 Task: Create a sub task System Test and UAT for the task  Create a new online platform for online art sales in the project ArchBridge , assign it to team member softage.4@softage.net and update the status of the sub task to  Completed , set the priority of the sub task to High
Action: Mouse moved to (460, 345)
Screenshot: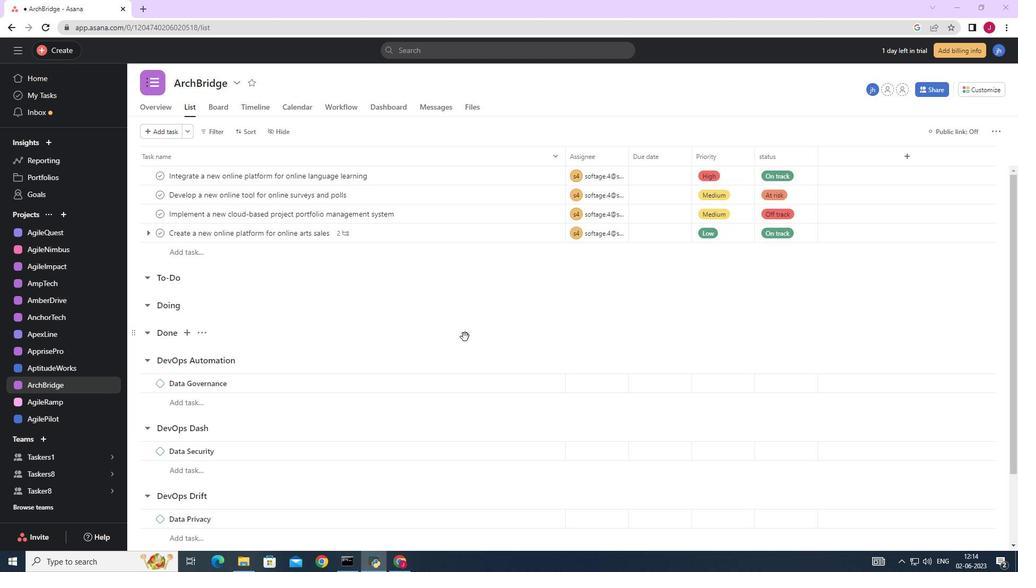 
Action: Mouse scrolled (460, 345) with delta (0, 0)
Screenshot: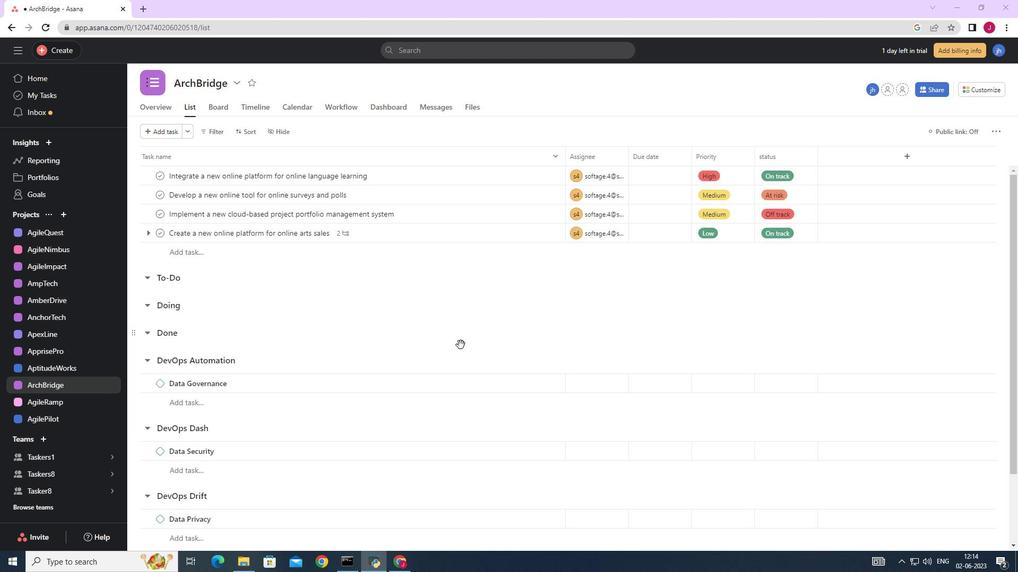 
Action: Mouse scrolled (460, 345) with delta (0, 0)
Screenshot: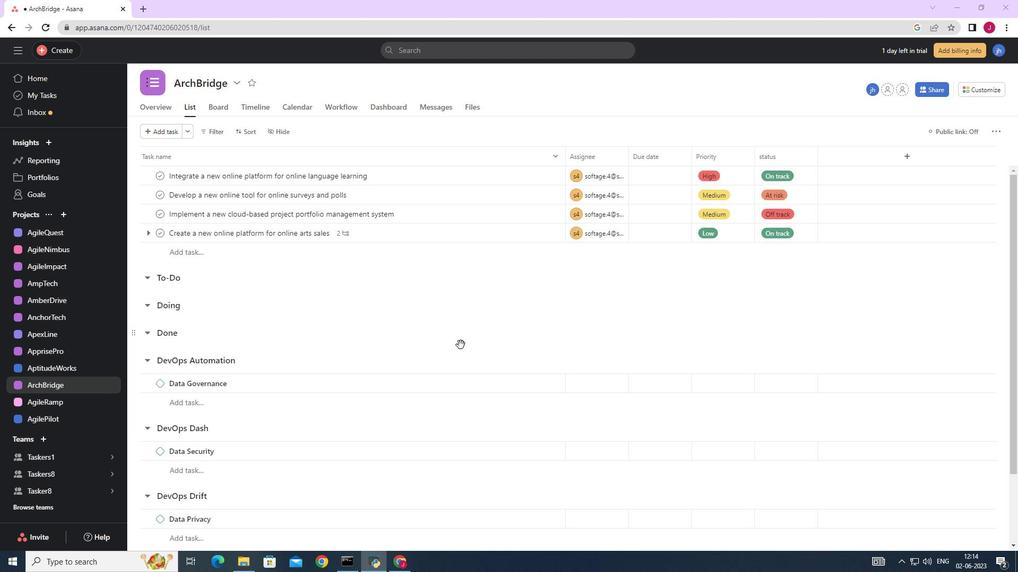 
Action: Mouse scrolled (460, 345) with delta (0, 0)
Screenshot: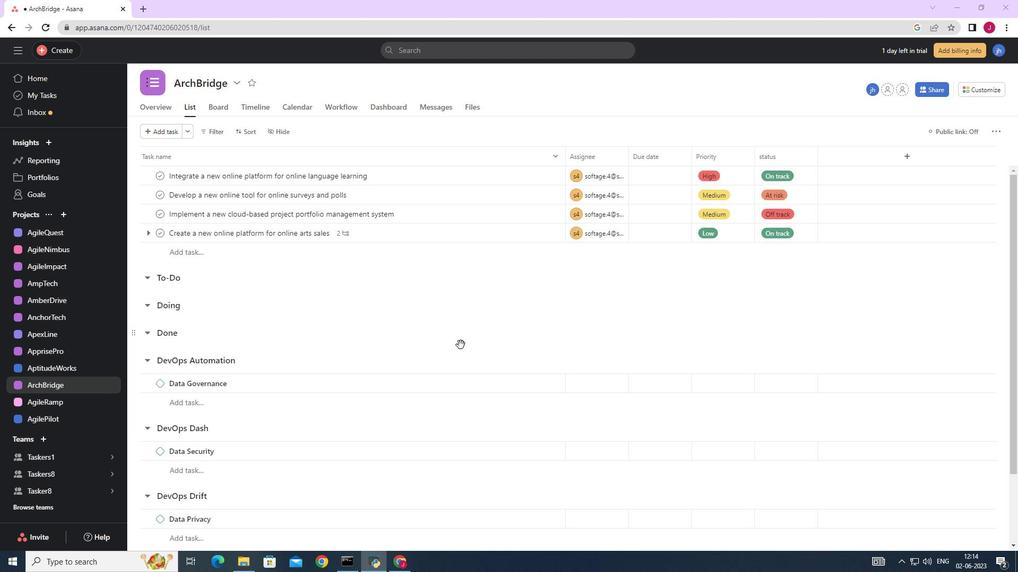 
Action: Mouse moved to (512, 236)
Screenshot: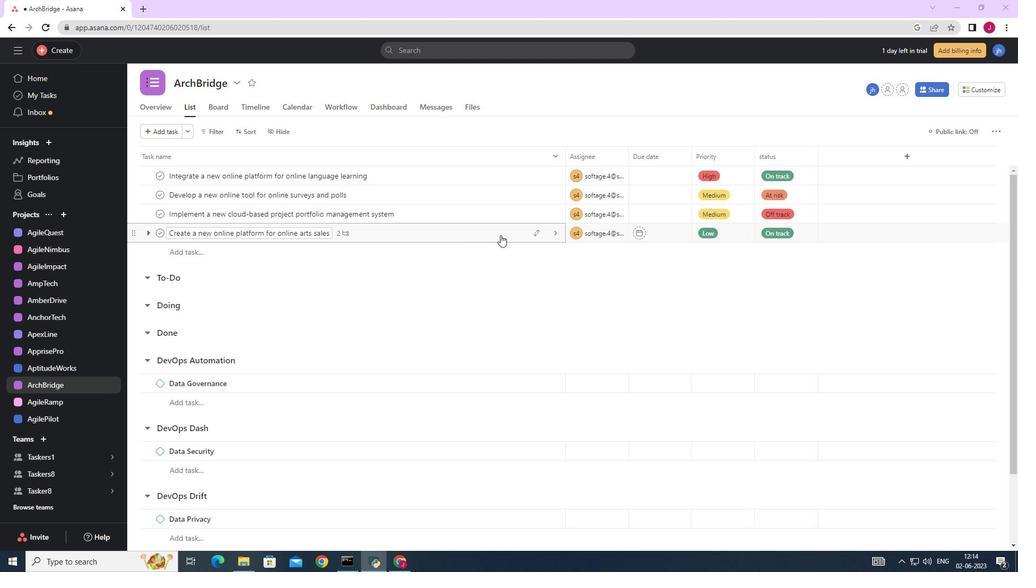 
Action: Mouse pressed left at (512, 236)
Screenshot: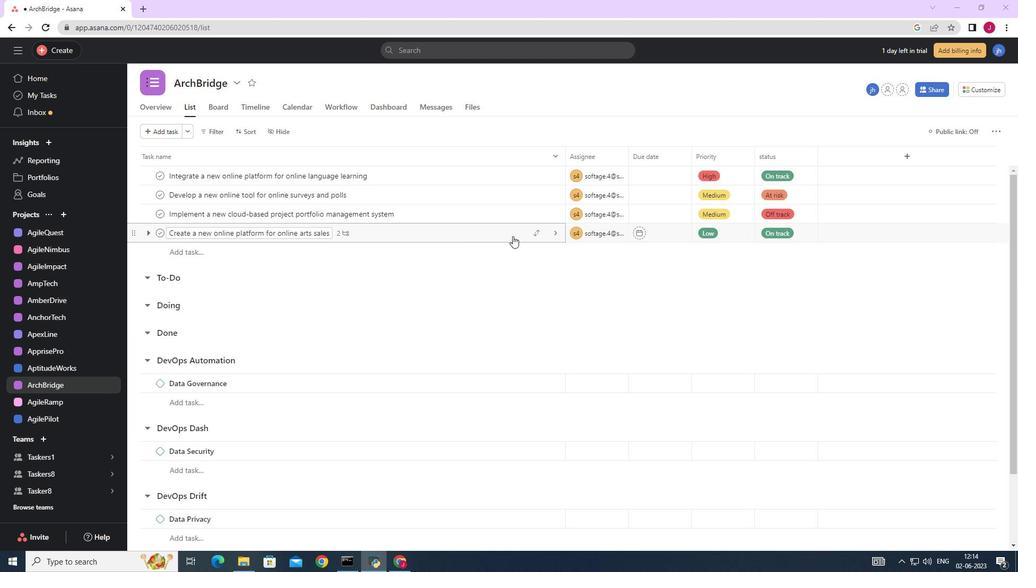 
Action: Mouse moved to (837, 350)
Screenshot: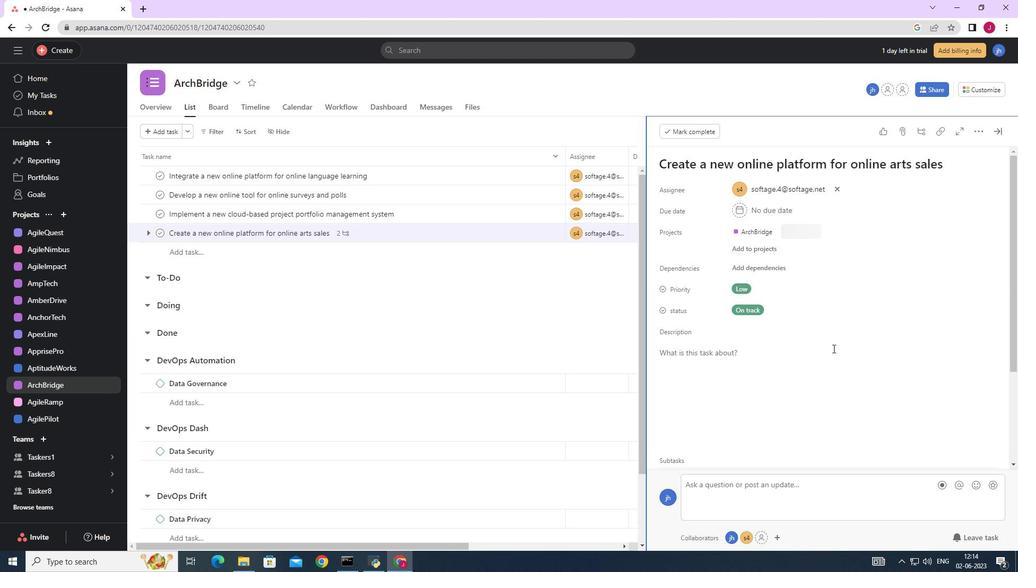
Action: Mouse scrolled (837, 349) with delta (0, 0)
Screenshot: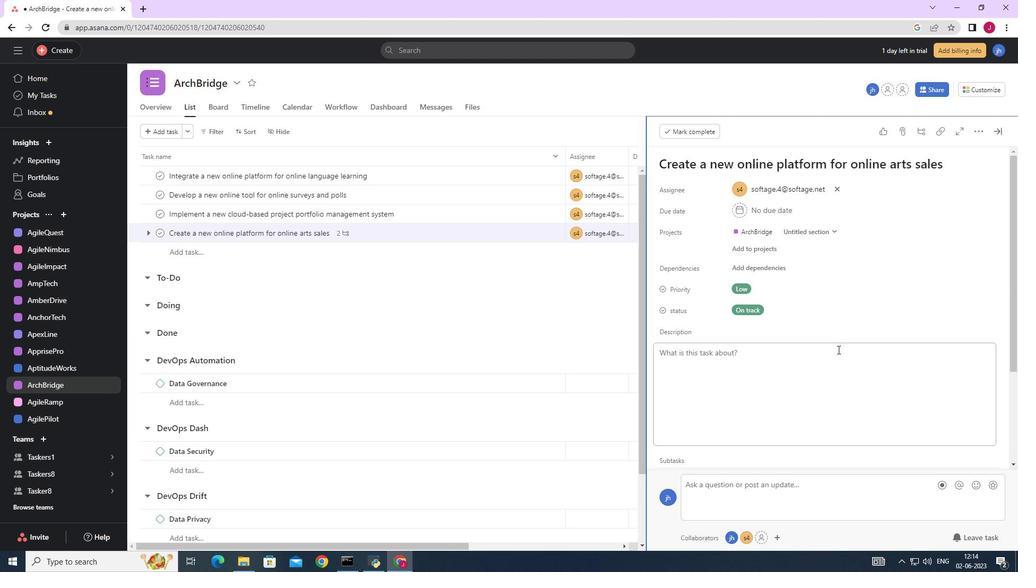 
Action: Mouse scrolled (837, 349) with delta (0, 0)
Screenshot: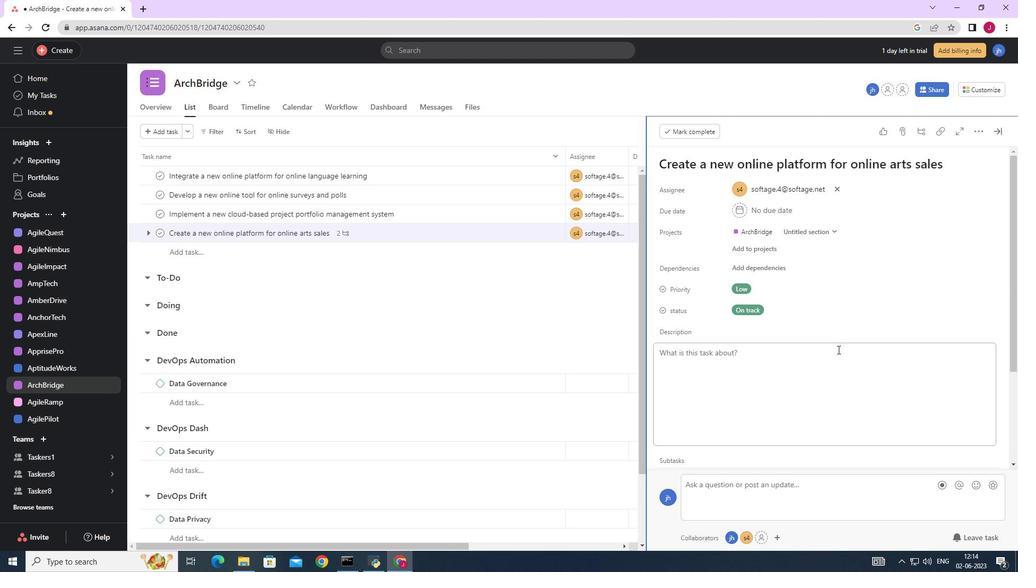 
Action: Mouse scrolled (837, 349) with delta (0, 0)
Screenshot: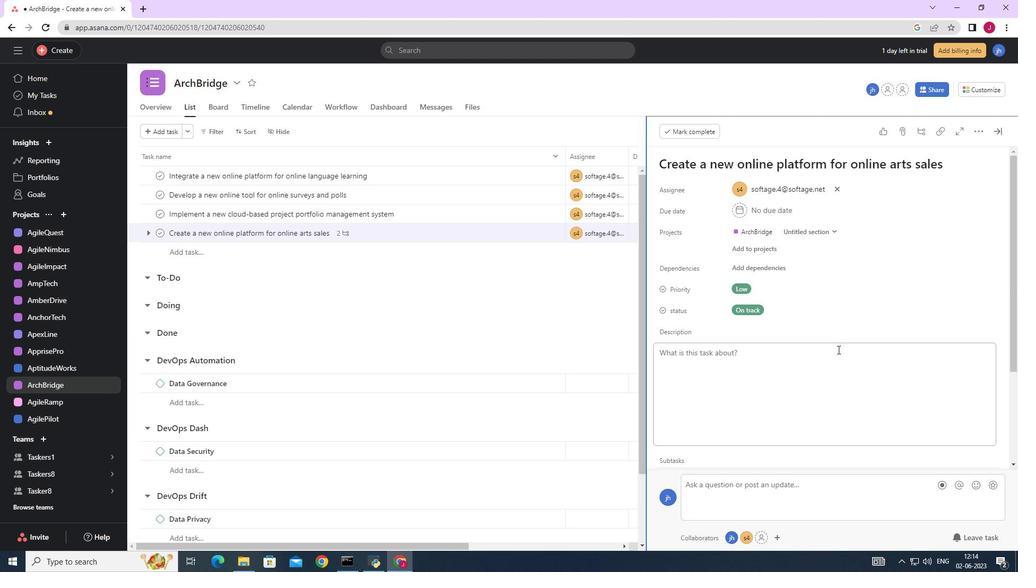 
Action: Mouse scrolled (837, 349) with delta (0, 0)
Screenshot: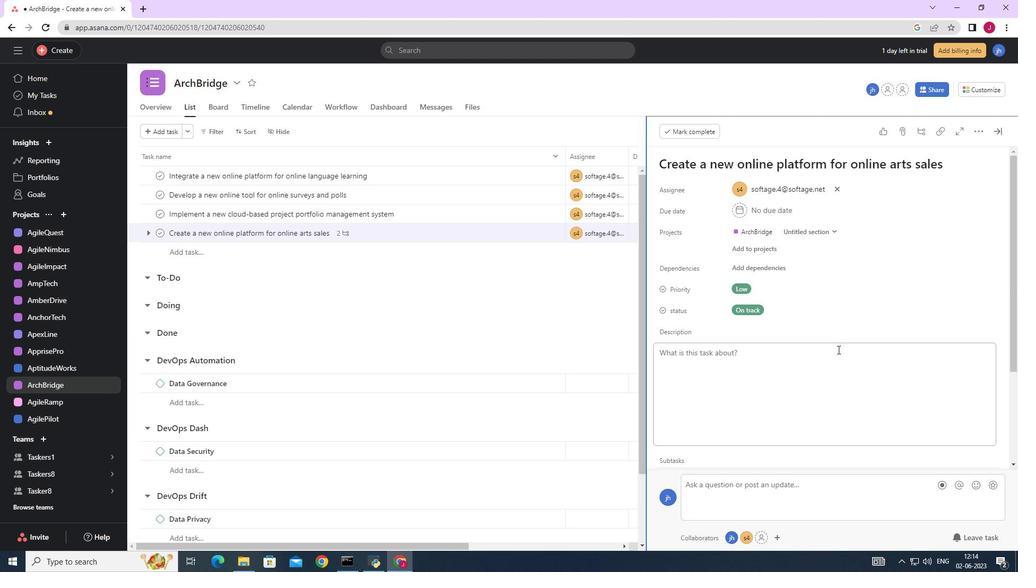
Action: Mouse scrolled (837, 349) with delta (0, 0)
Screenshot: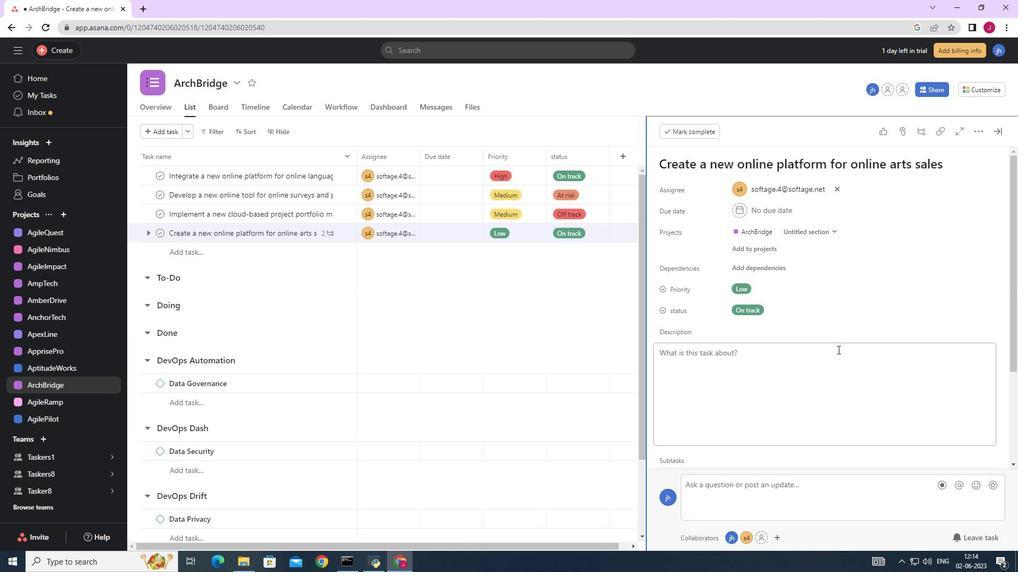 
Action: Mouse scrolled (837, 349) with delta (0, 0)
Screenshot: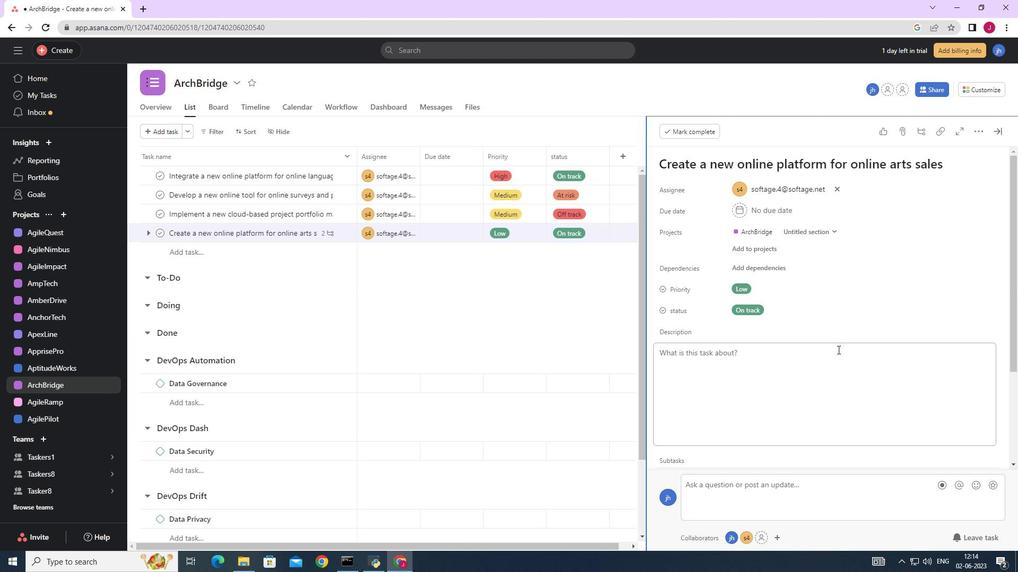 
Action: Mouse moved to (697, 388)
Screenshot: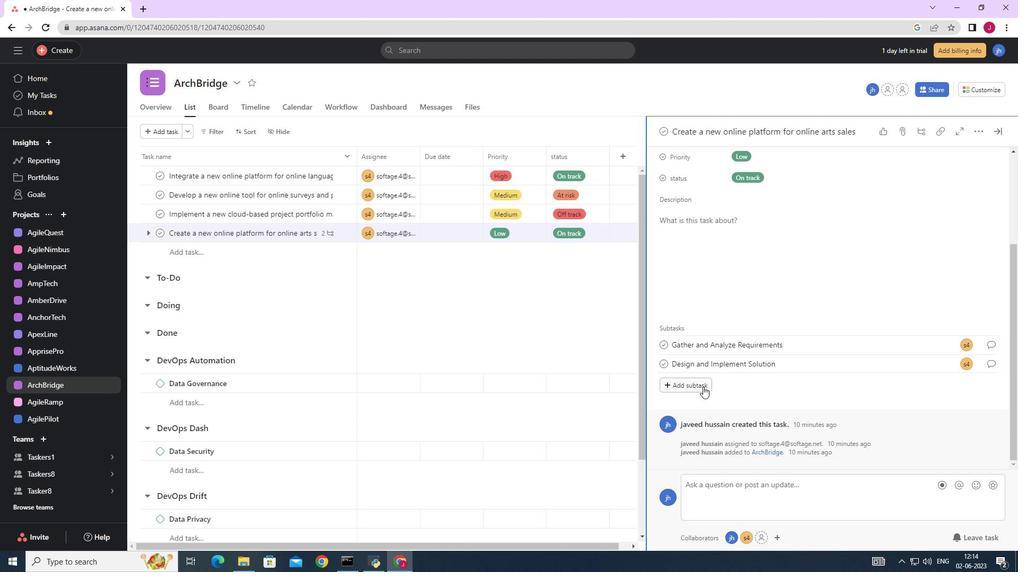 
Action: Mouse pressed left at (697, 388)
Screenshot: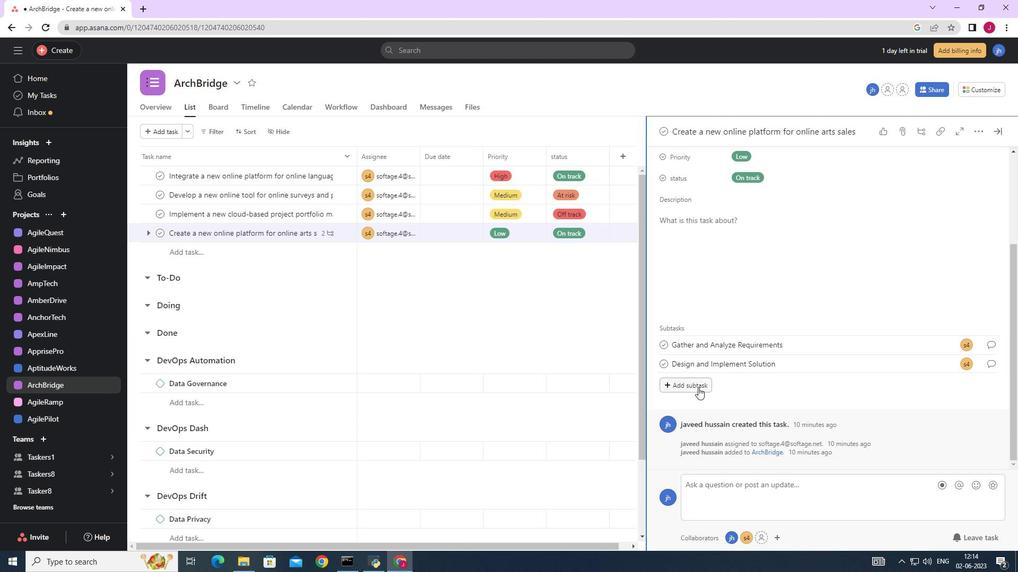 
Action: Key pressed <Key.caps_lock>S<Key.caps_lock>ystem<Key.space><Key.caps_lock>T<Key.caps_lock>est<Key.space>and<Key.space><Key.caps_lock>UAT
Screenshot: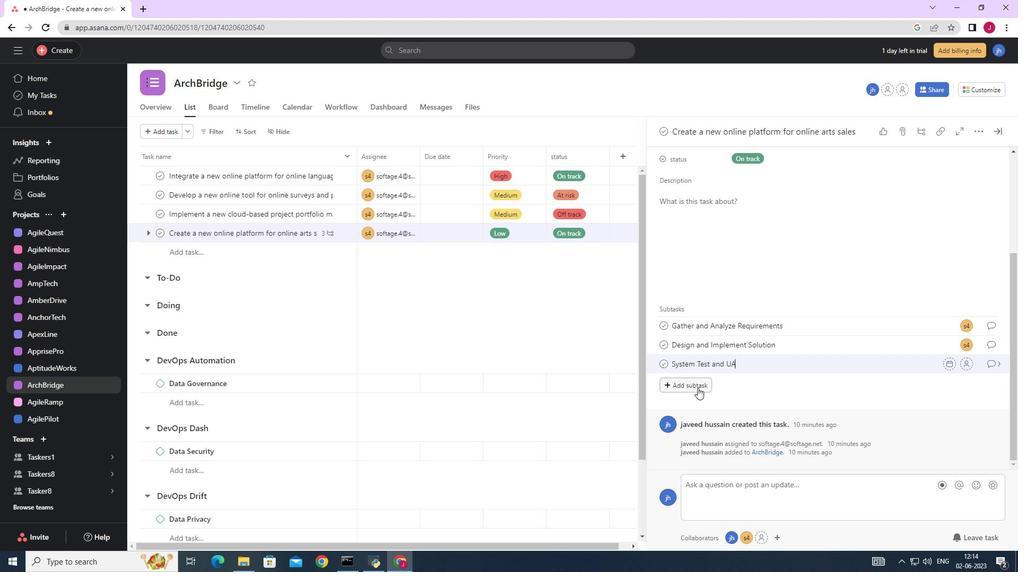 
Action: Mouse moved to (968, 365)
Screenshot: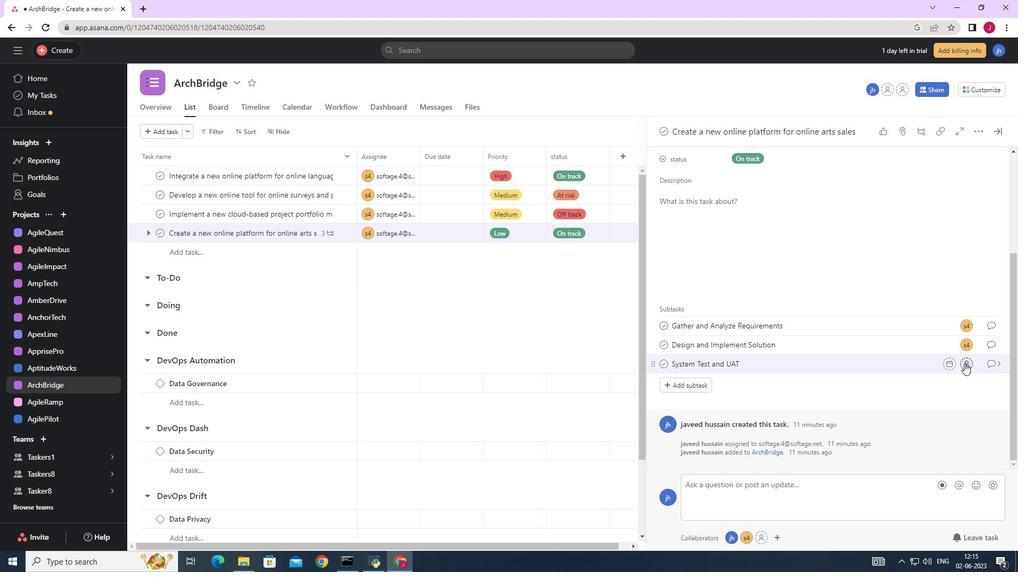 
Action: Mouse pressed left at (968, 365)
Screenshot: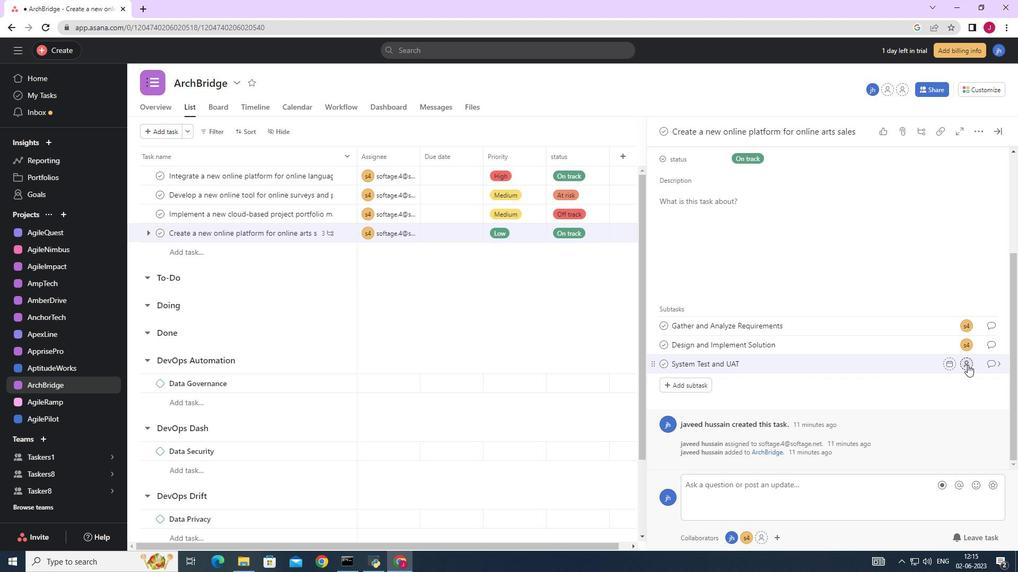 
Action: Key pressed SOAFTAGE.4
Screenshot: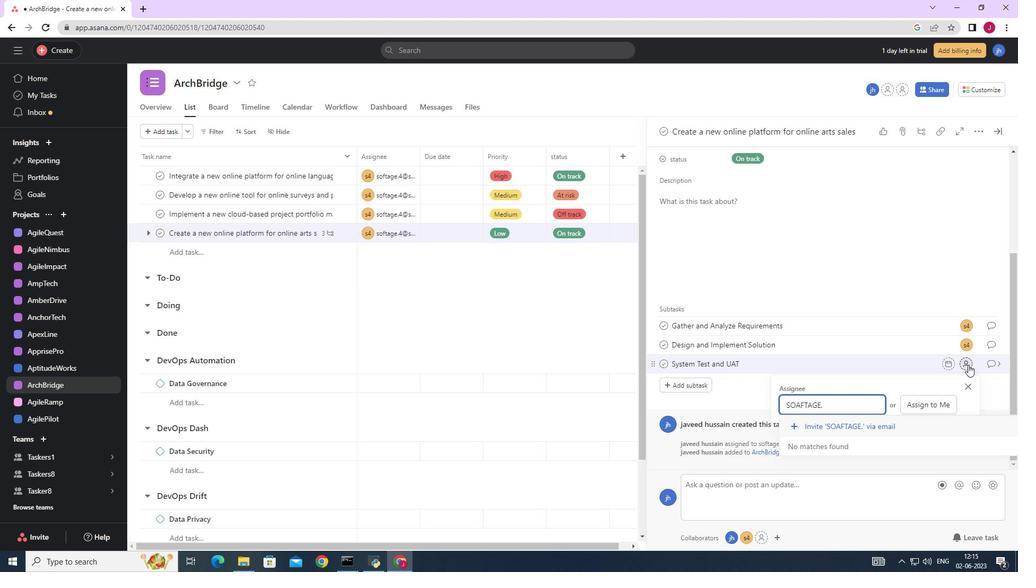 
Action: Mouse moved to (828, 412)
Screenshot: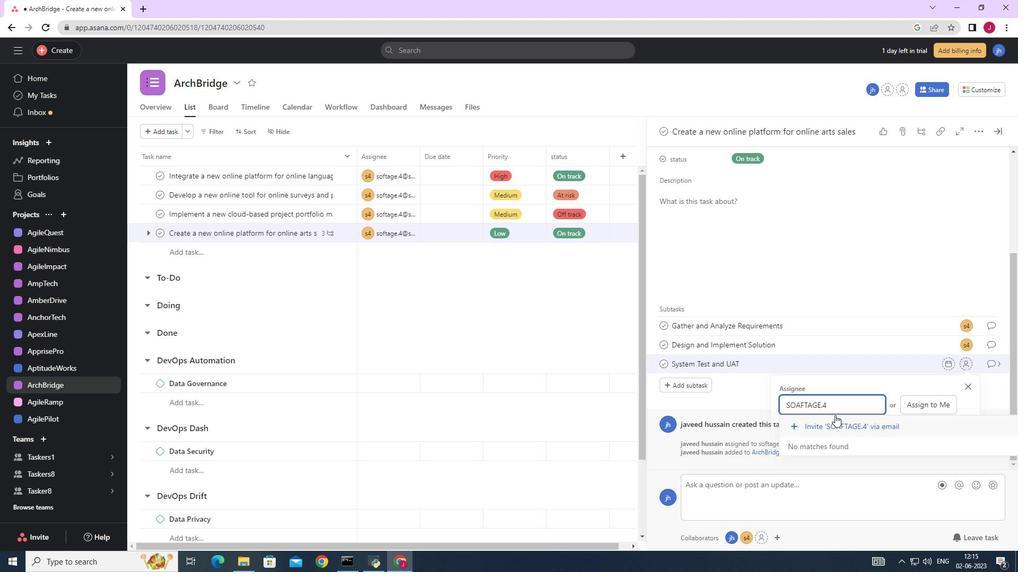 
Action: Key pressed <Key.backspace><Key.backspace><Key.backspace><Key.backspace><Key.backspace><Key.backspace><Key.backspace><Key.backspace><Key.backspace><Key.backspace><Key.backspace><Key.backspace><Key.backspace><Key.backspace>SOFTAGE.4
Screenshot: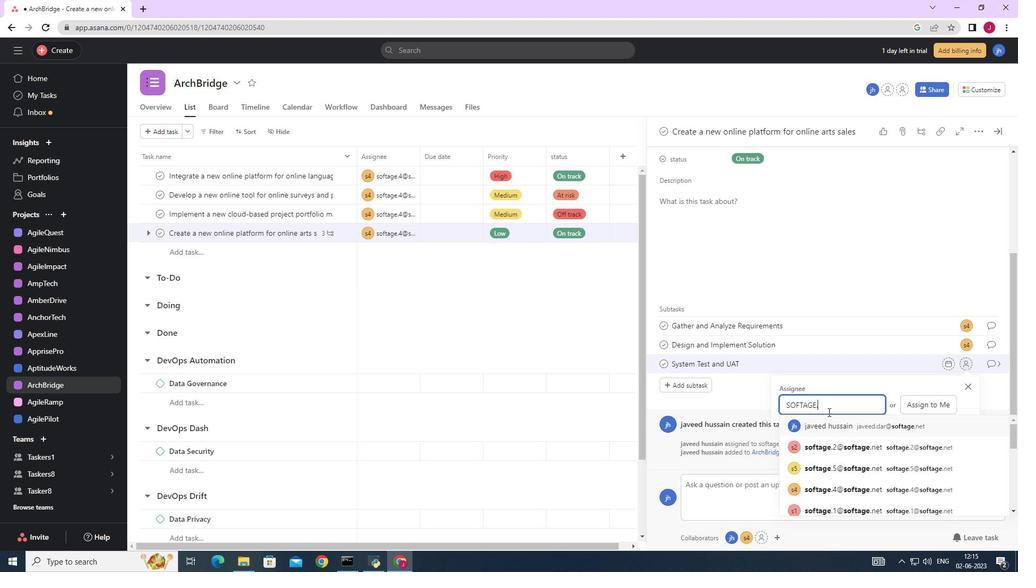 
Action: Mouse moved to (832, 429)
Screenshot: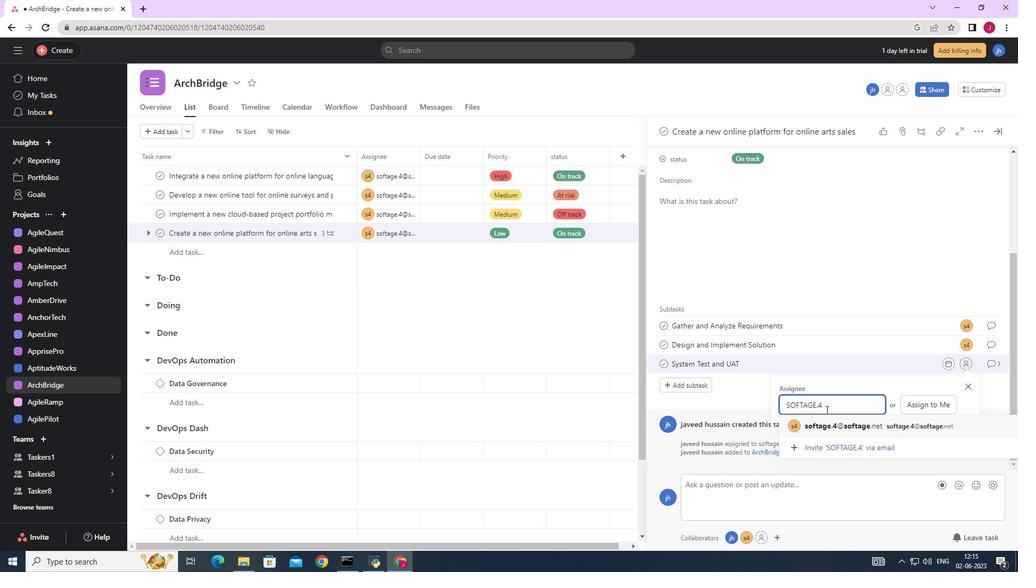 
Action: Mouse pressed left at (832, 429)
Screenshot: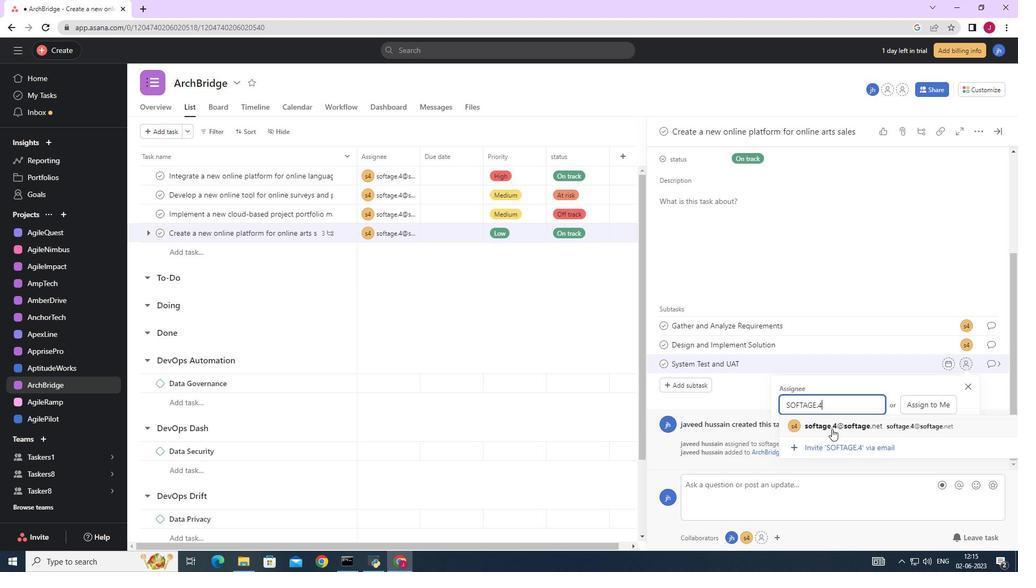 
Action: Mouse moved to (993, 363)
Screenshot: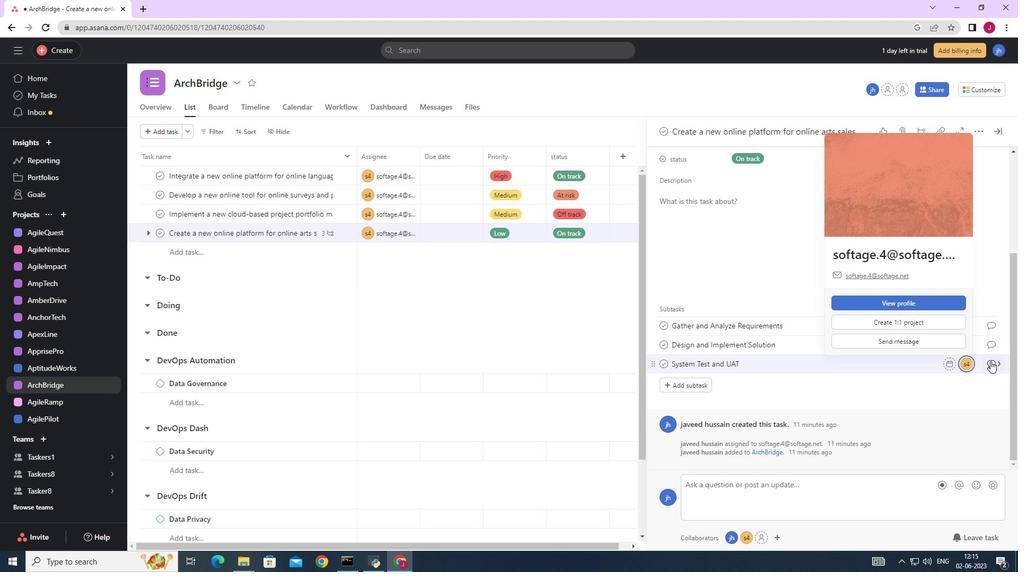 
Action: Mouse pressed left at (993, 363)
Screenshot: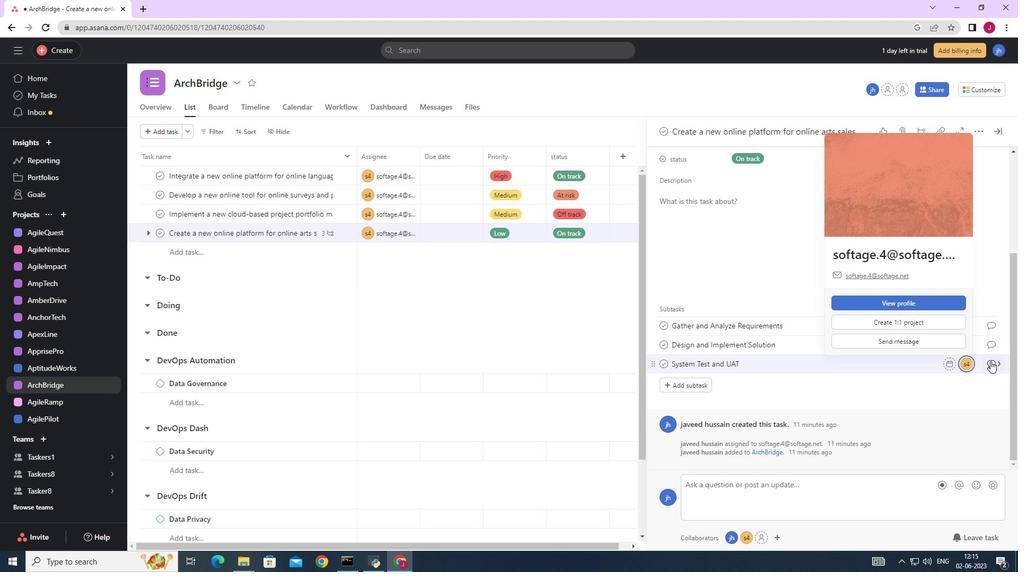 
Action: Mouse moved to (689, 283)
Screenshot: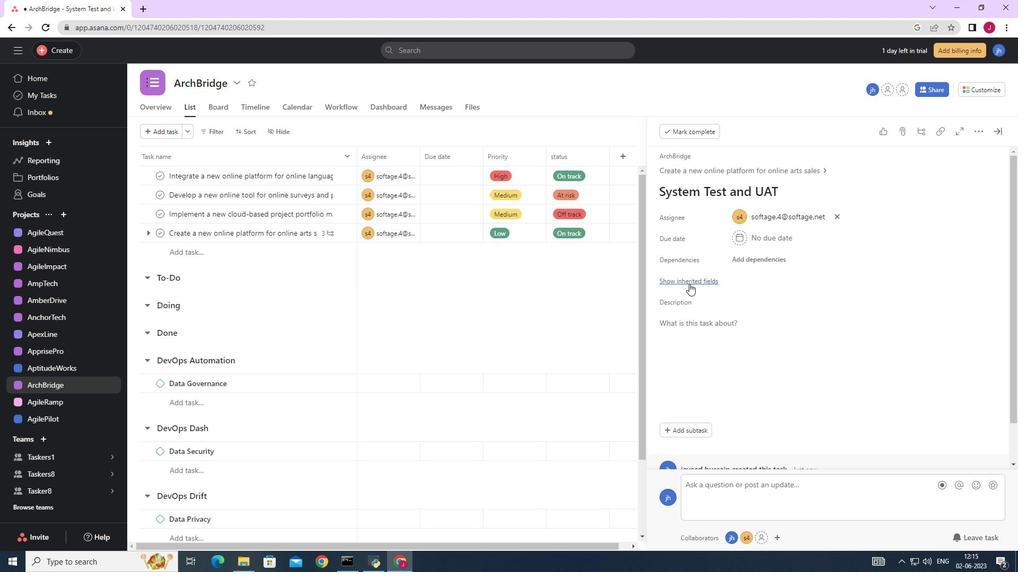 
Action: Mouse pressed left at (689, 283)
Screenshot: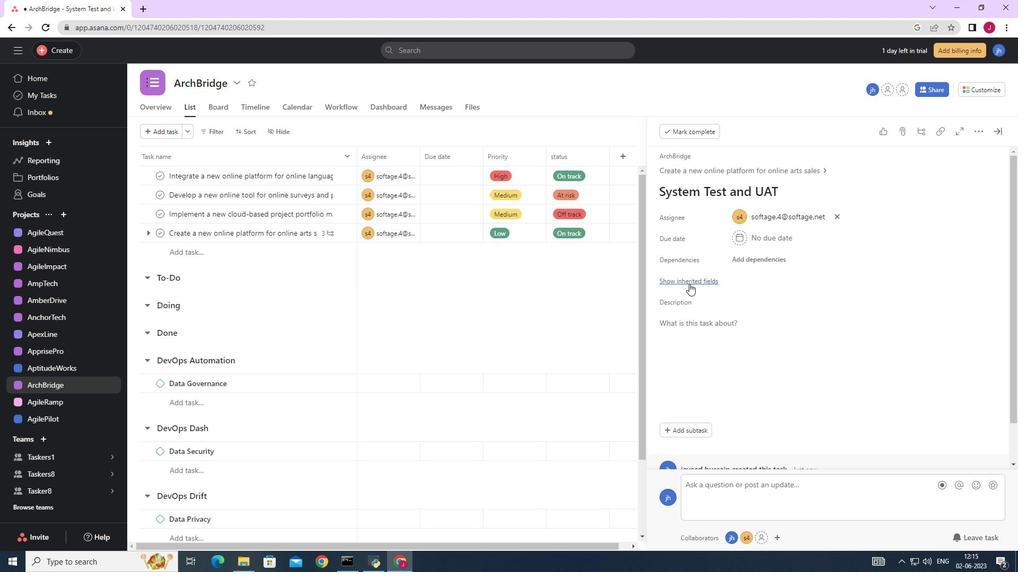 
Action: Mouse moved to (734, 301)
Screenshot: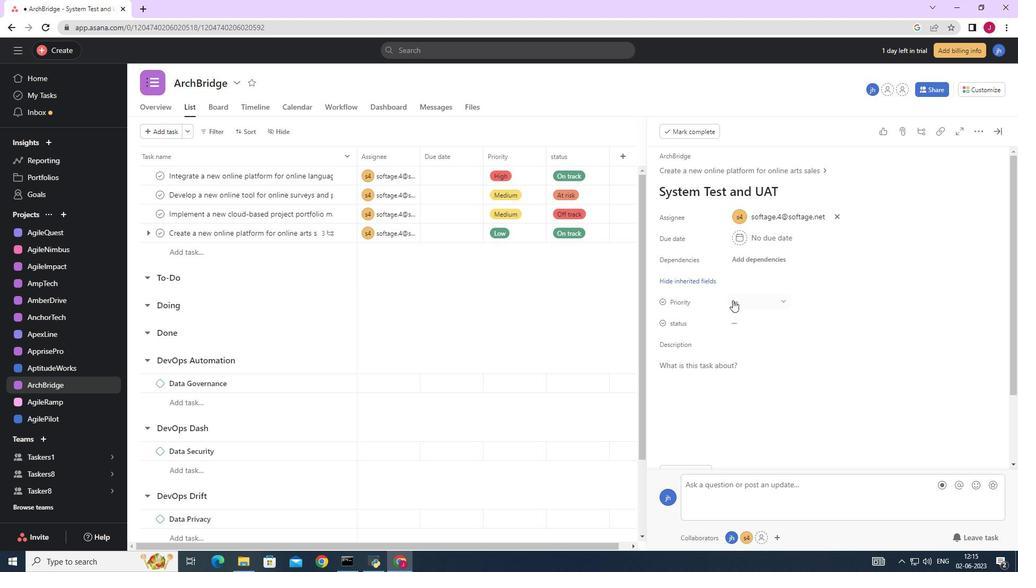 
Action: Mouse pressed left at (734, 301)
Screenshot: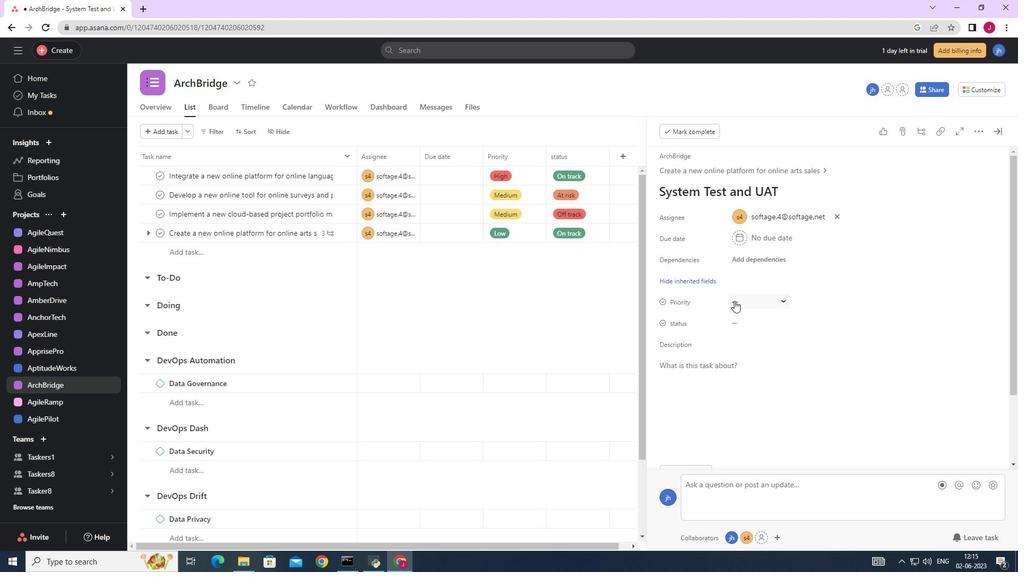 
Action: Mouse moved to (758, 342)
Screenshot: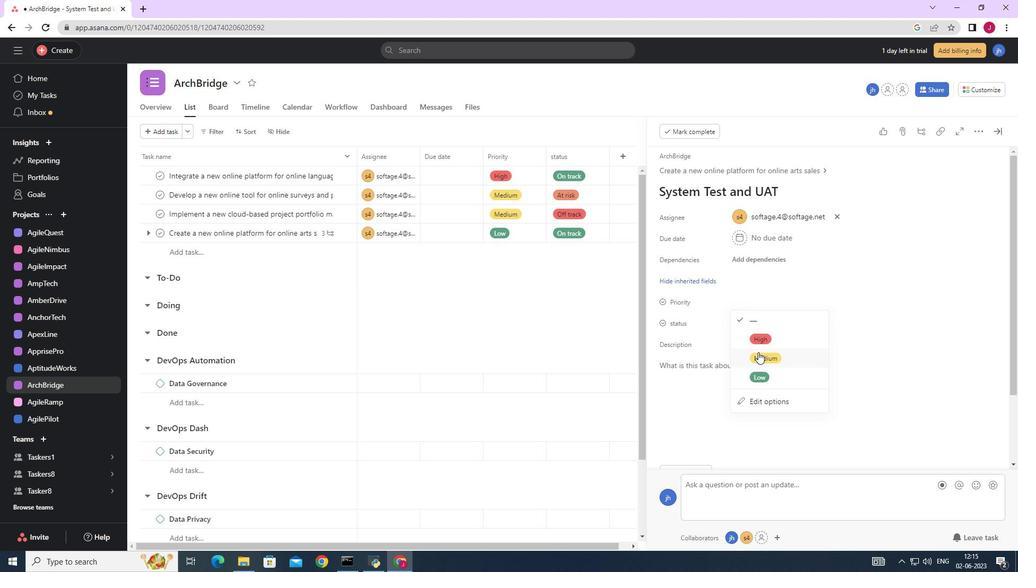 
Action: Mouse pressed left at (758, 342)
Screenshot: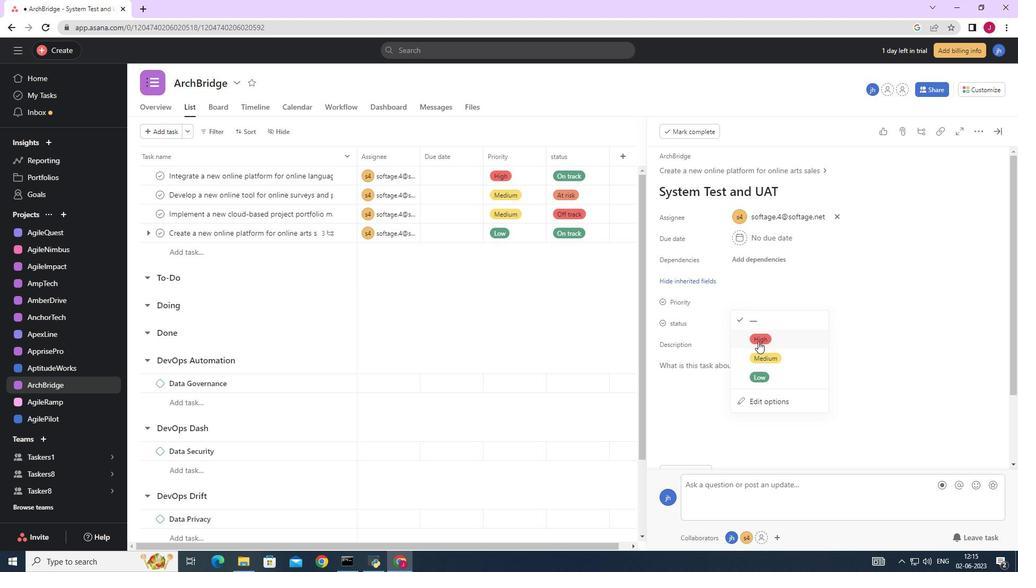
Action: Mouse moved to (746, 319)
Screenshot: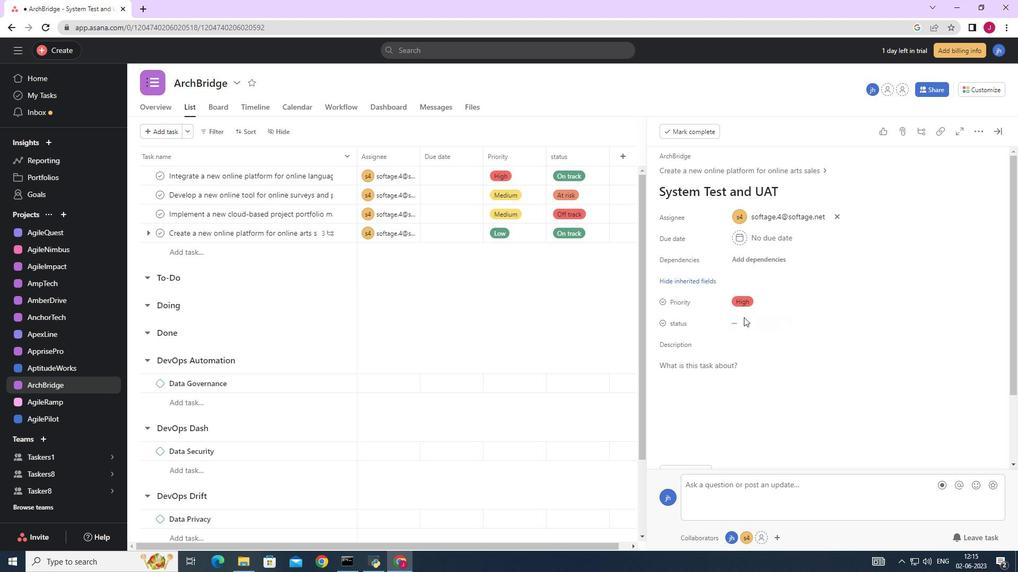 
Action: Mouse pressed left at (746, 319)
Screenshot: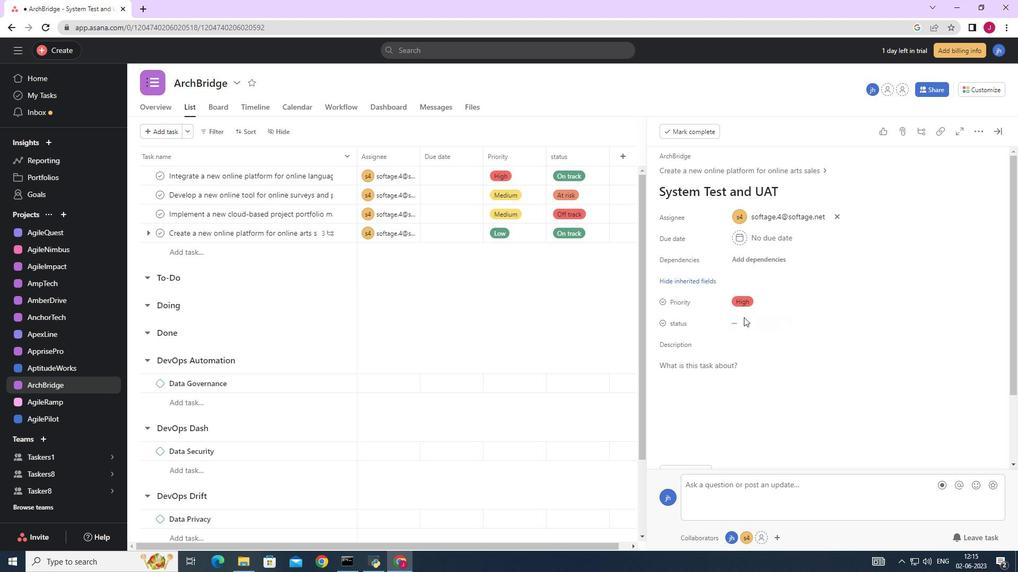 
Action: Mouse moved to (762, 415)
Screenshot: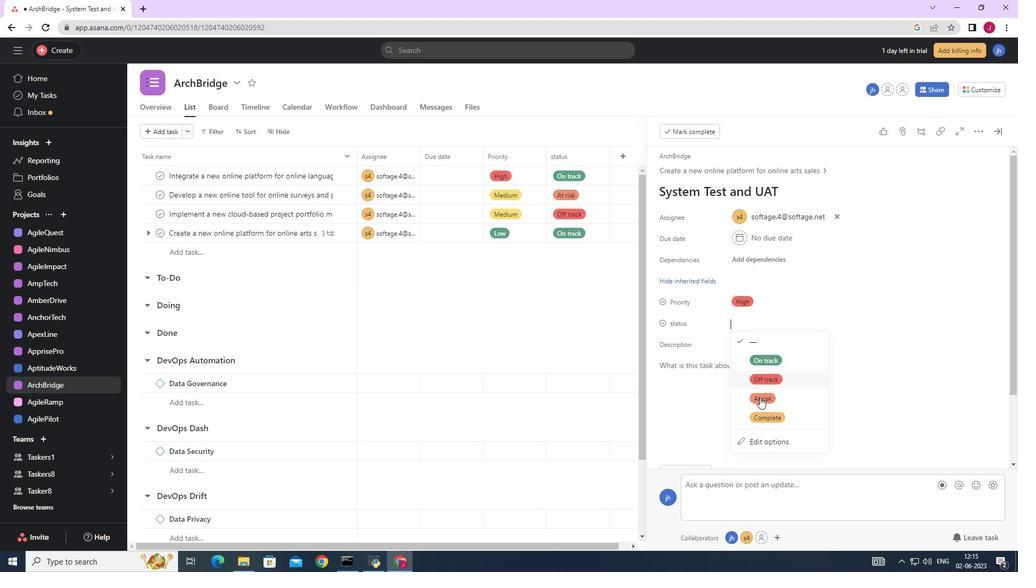 
Action: Mouse pressed left at (762, 415)
Screenshot: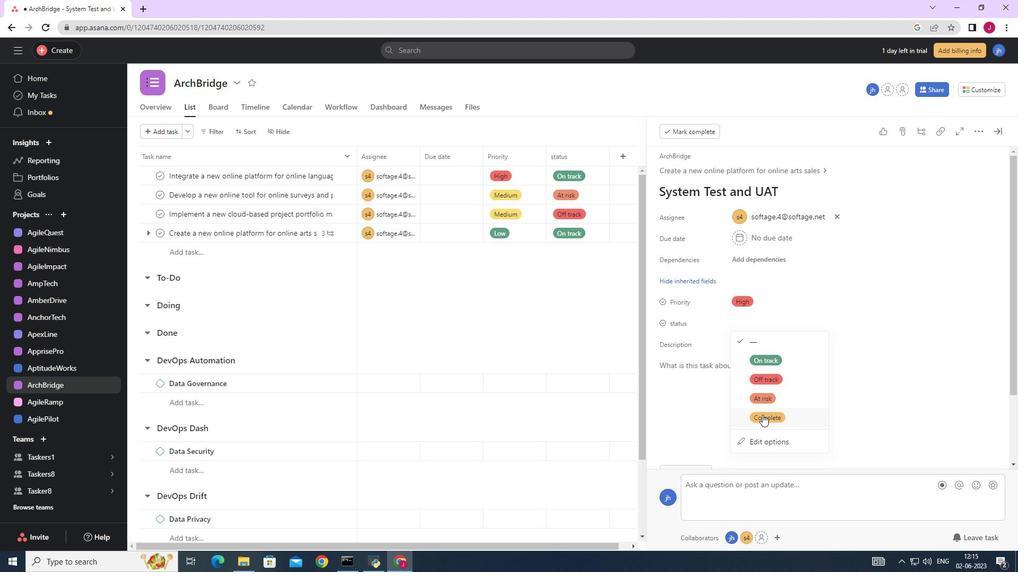 
Action: Mouse moved to (995, 130)
Screenshot: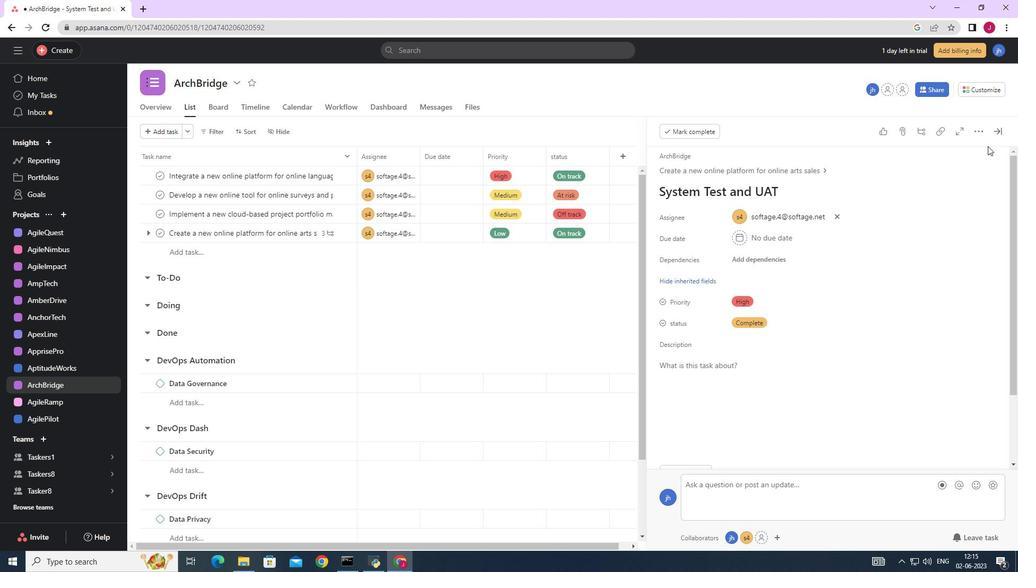 
Action: Mouse pressed left at (995, 130)
Screenshot: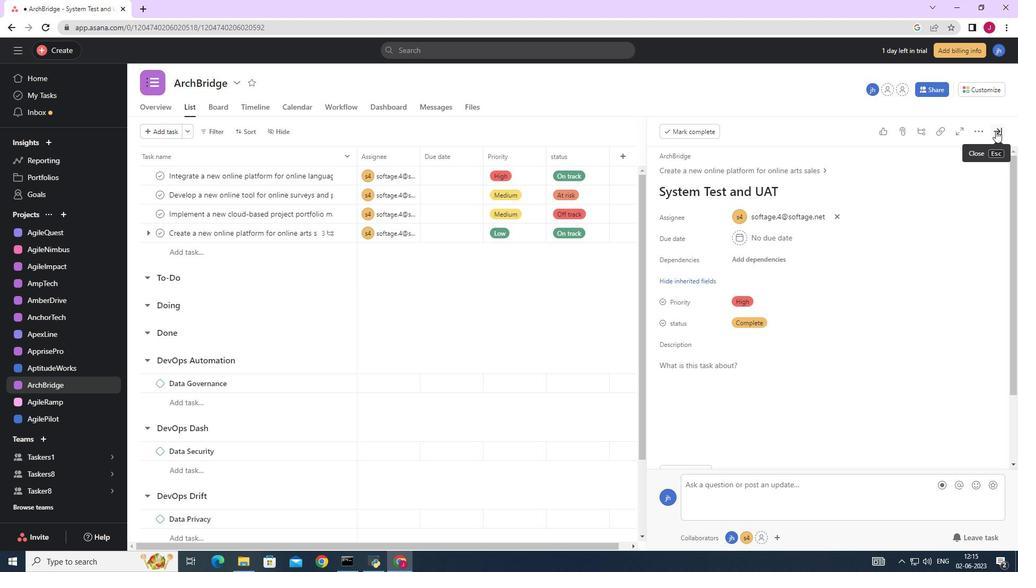 
Action: Mouse moved to (995, 130)
Screenshot: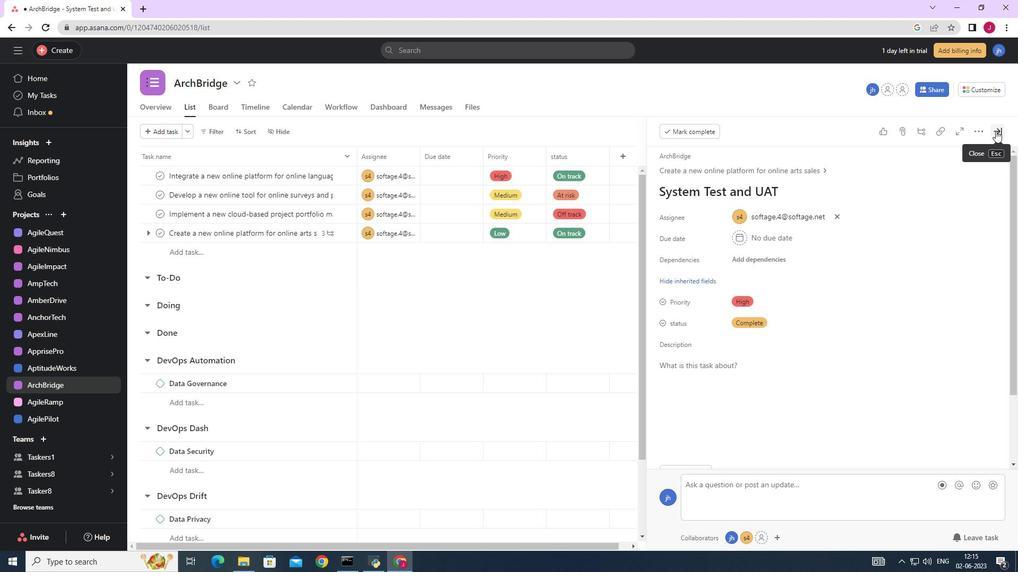 
